 Task: Add Mineral Fusion Brush-On Sun Defense Spf 30 to the cart.
Action: Mouse moved to (325, 161)
Screenshot: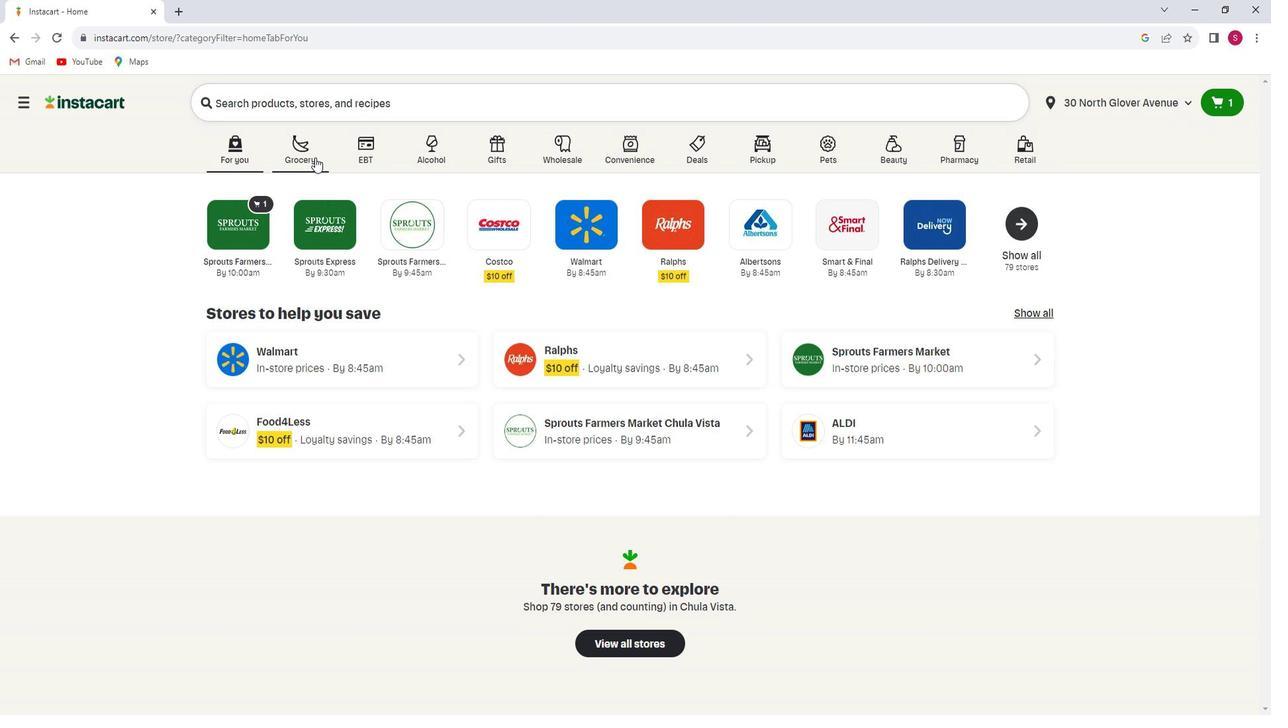 
Action: Mouse pressed left at (325, 161)
Screenshot: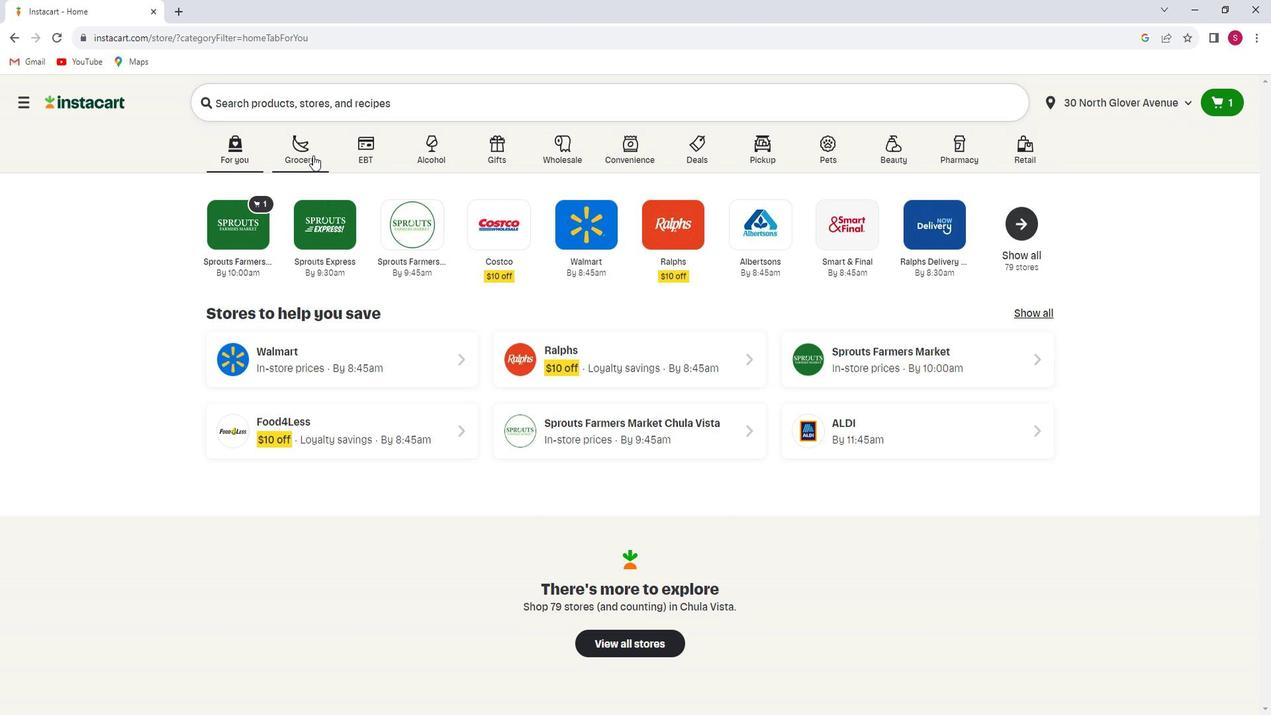 
Action: Mouse moved to (326, 380)
Screenshot: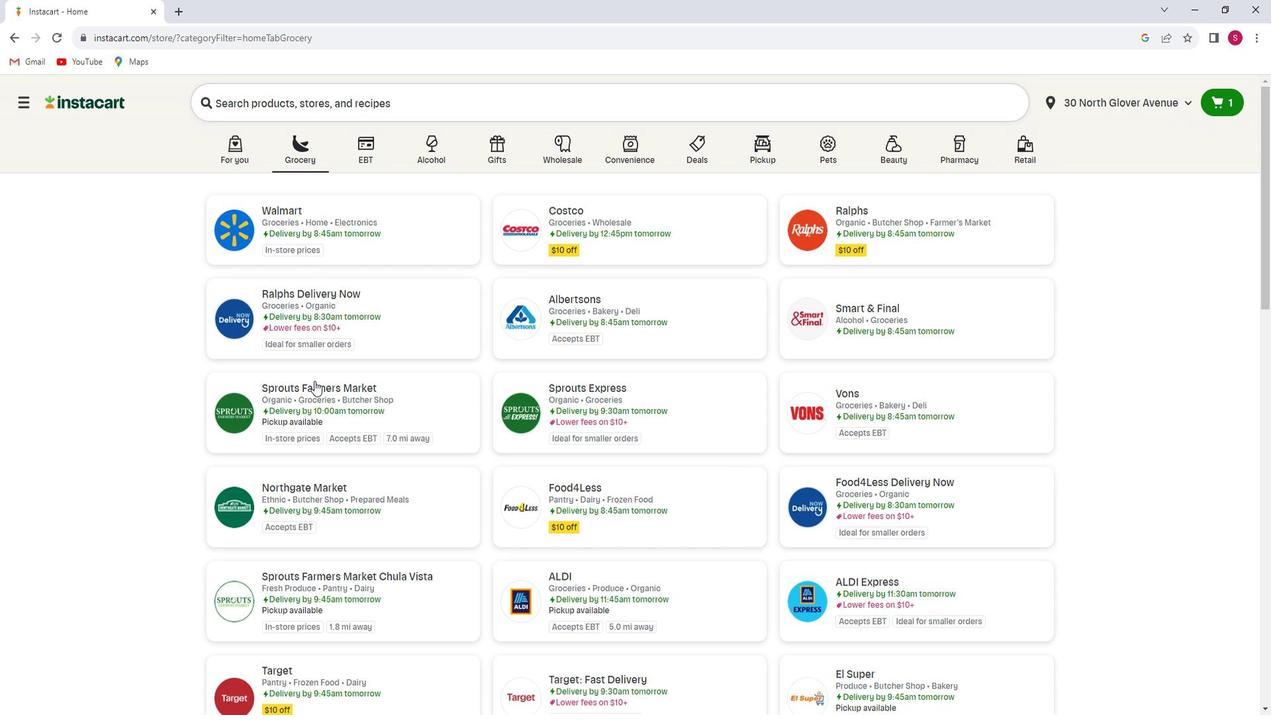 
Action: Mouse pressed left at (326, 380)
Screenshot: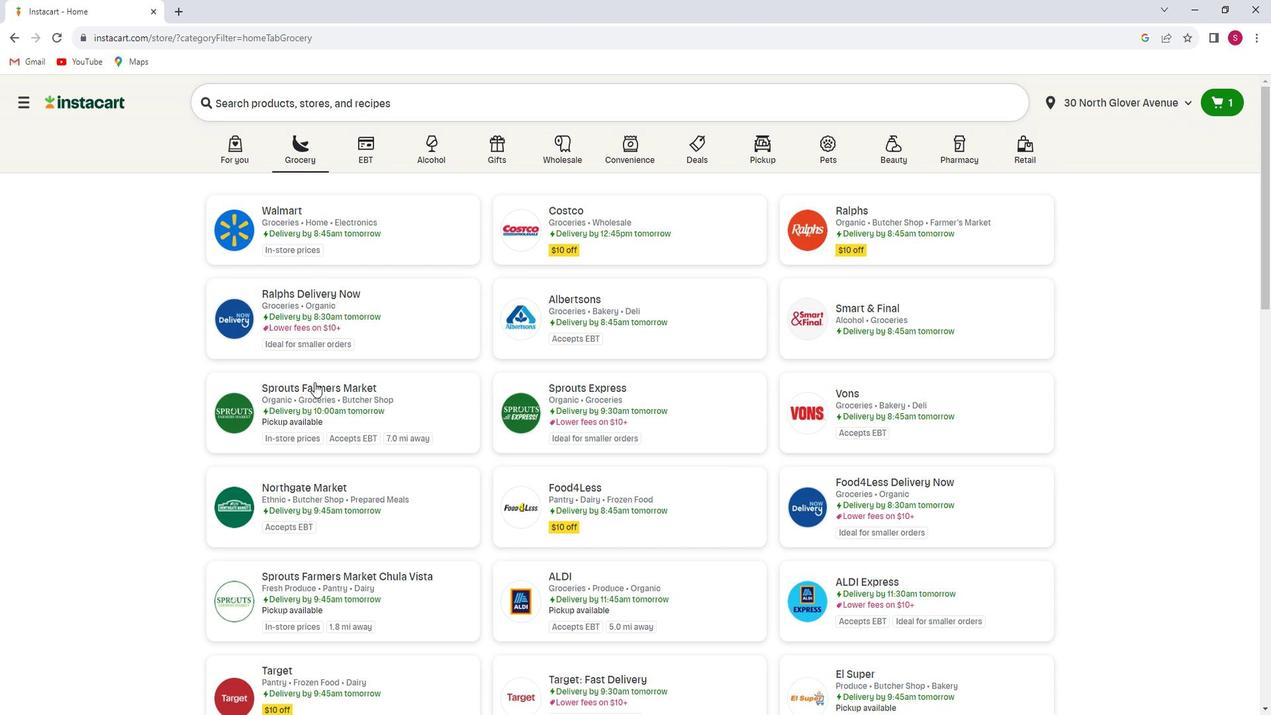 
Action: Mouse moved to (105, 431)
Screenshot: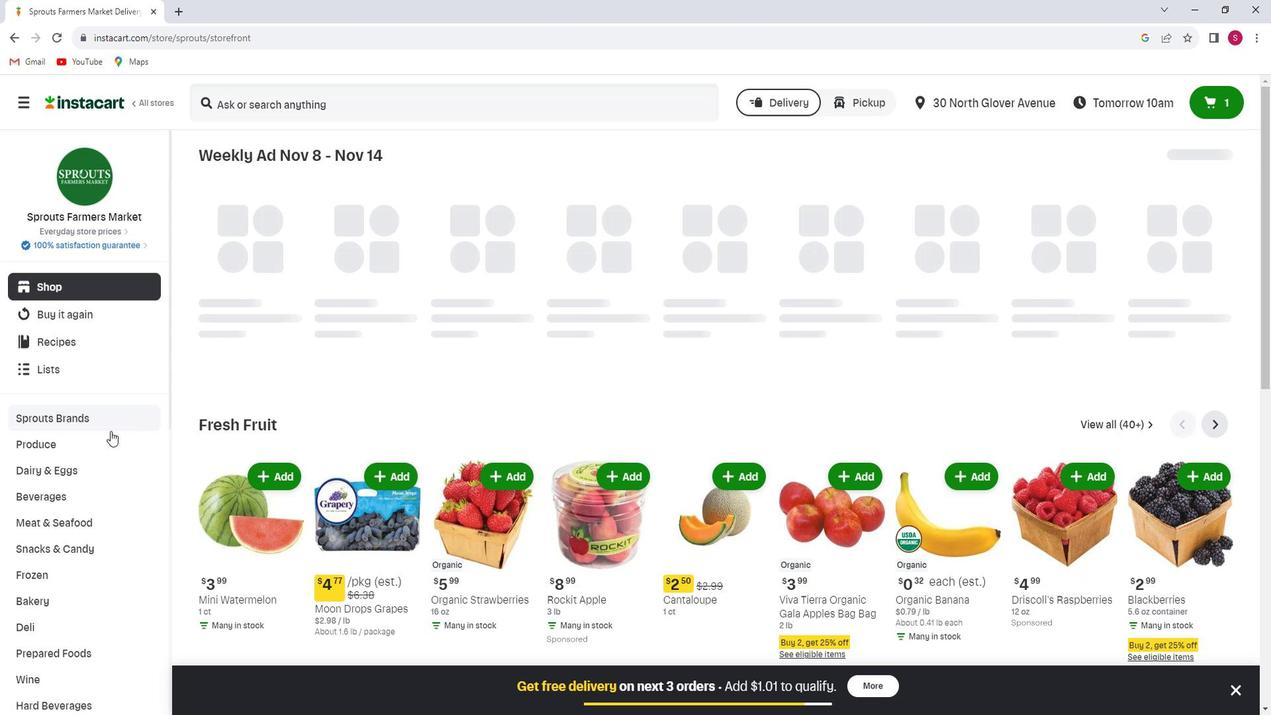 
Action: Mouse scrolled (105, 430) with delta (0, 0)
Screenshot: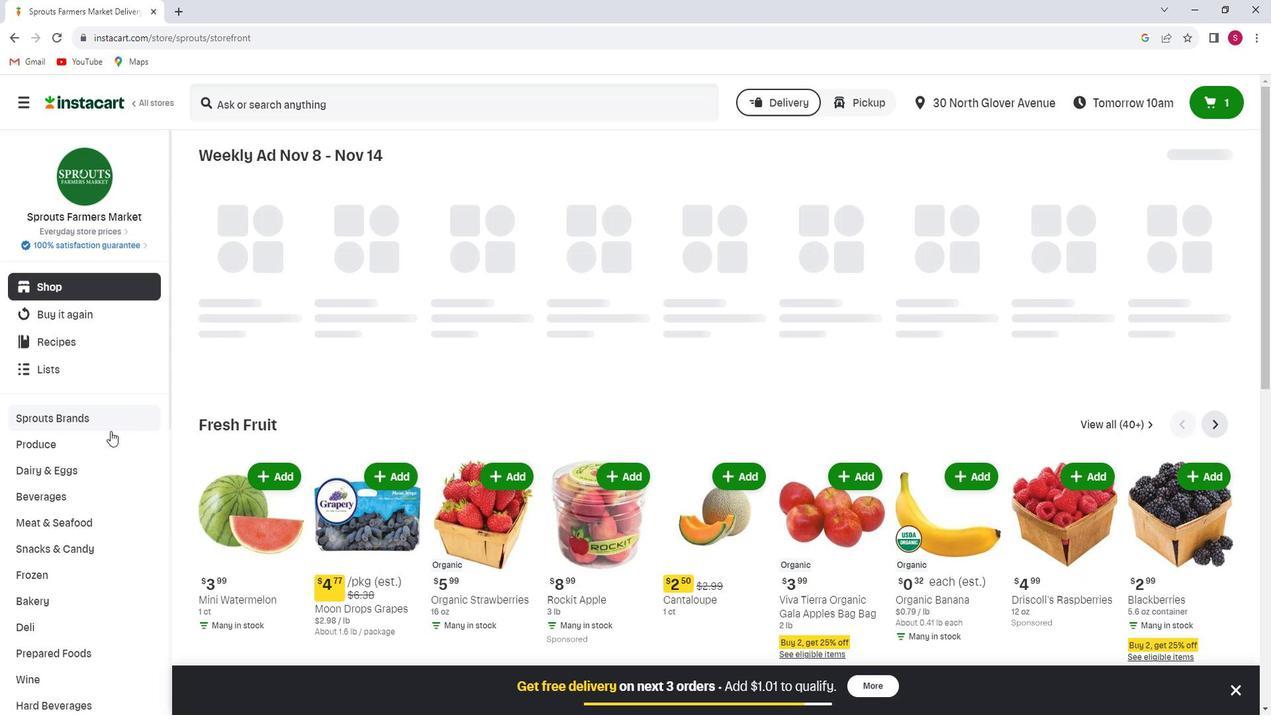 
Action: Mouse scrolled (105, 430) with delta (0, 0)
Screenshot: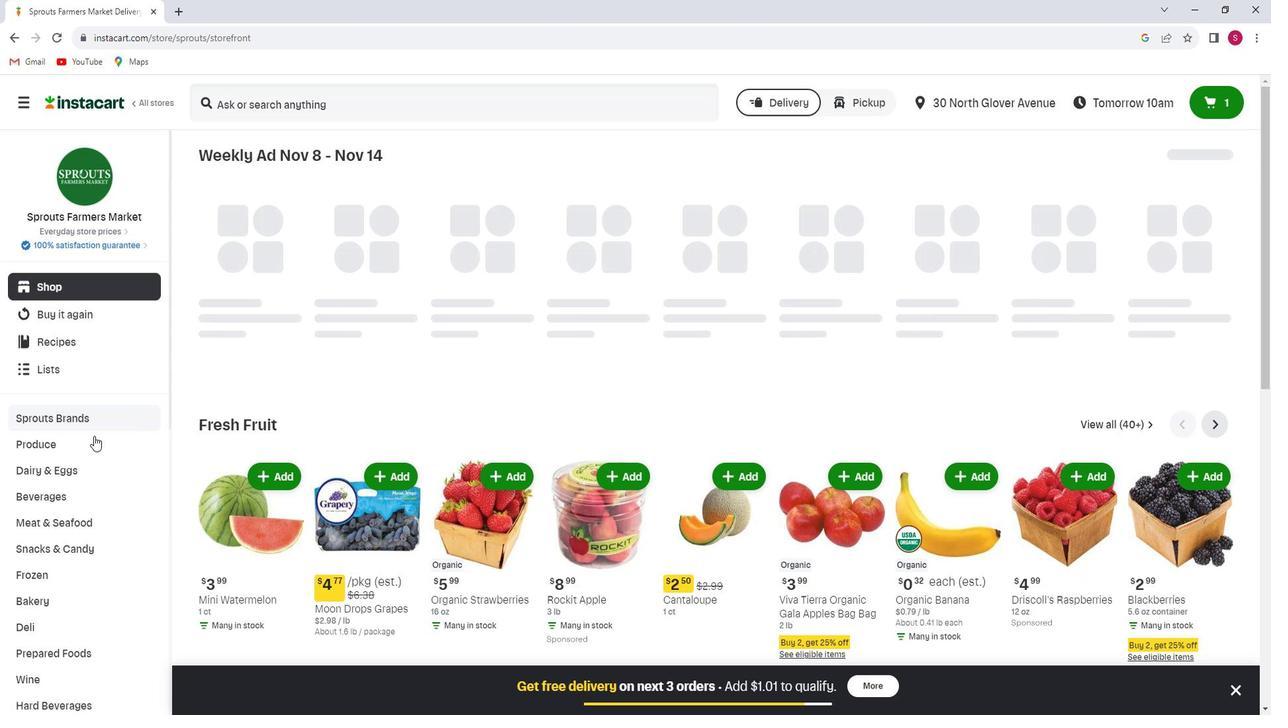 
Action: Mouse scrolled (105, 430) with delta (0, 0)
Screenshot: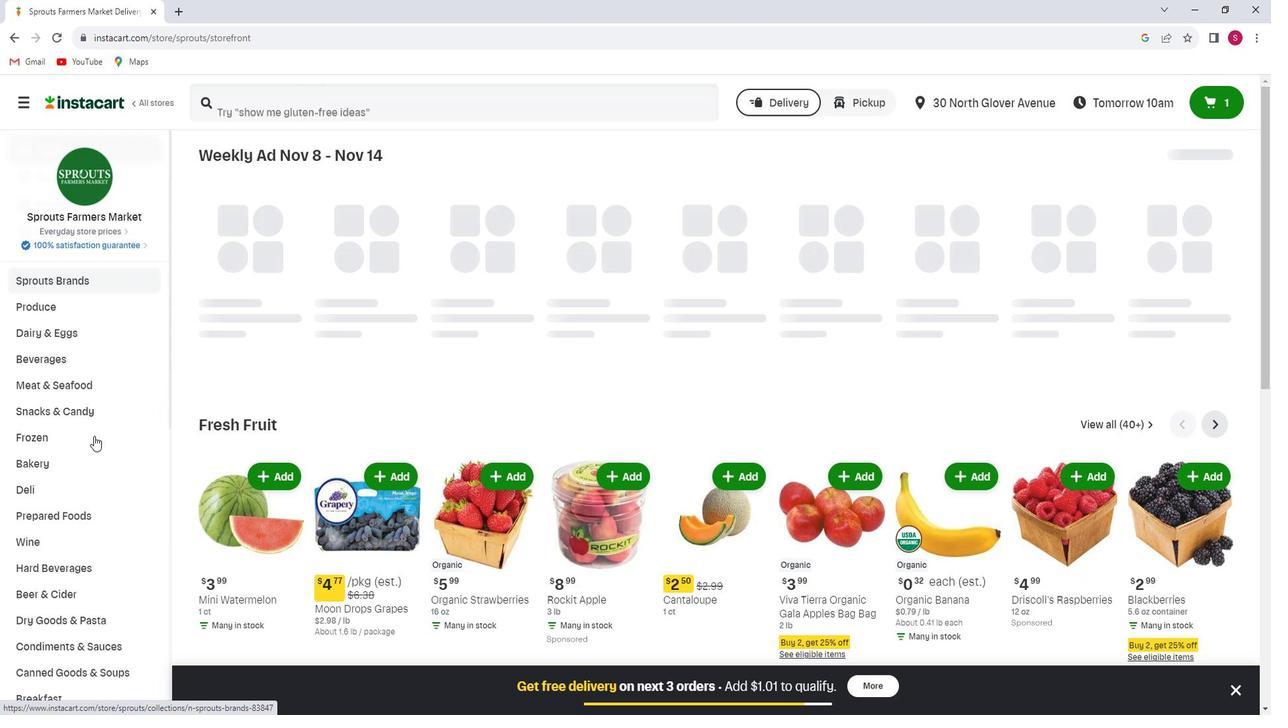 
Action: Mouse scrolled (105, 430) with delta (0, 0)
Screenshot: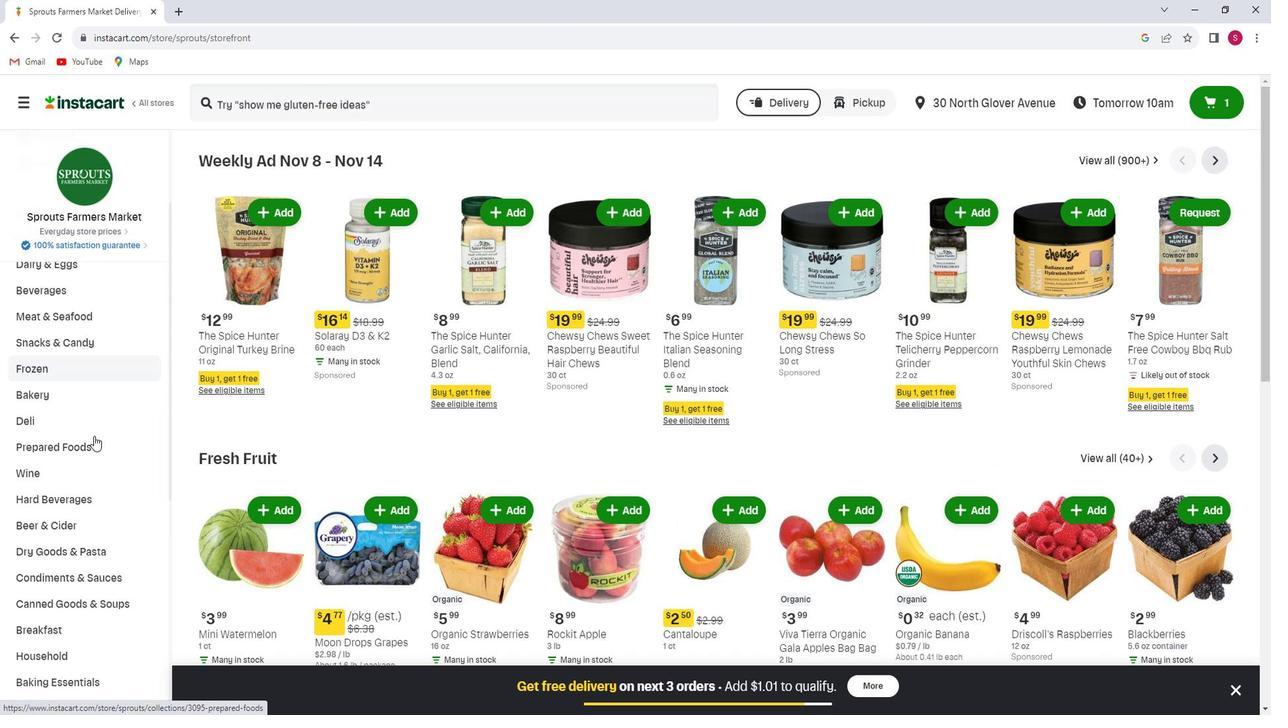 
Action: Mouse scrolled (105, 430) with delta (0, 0)
Screenshot: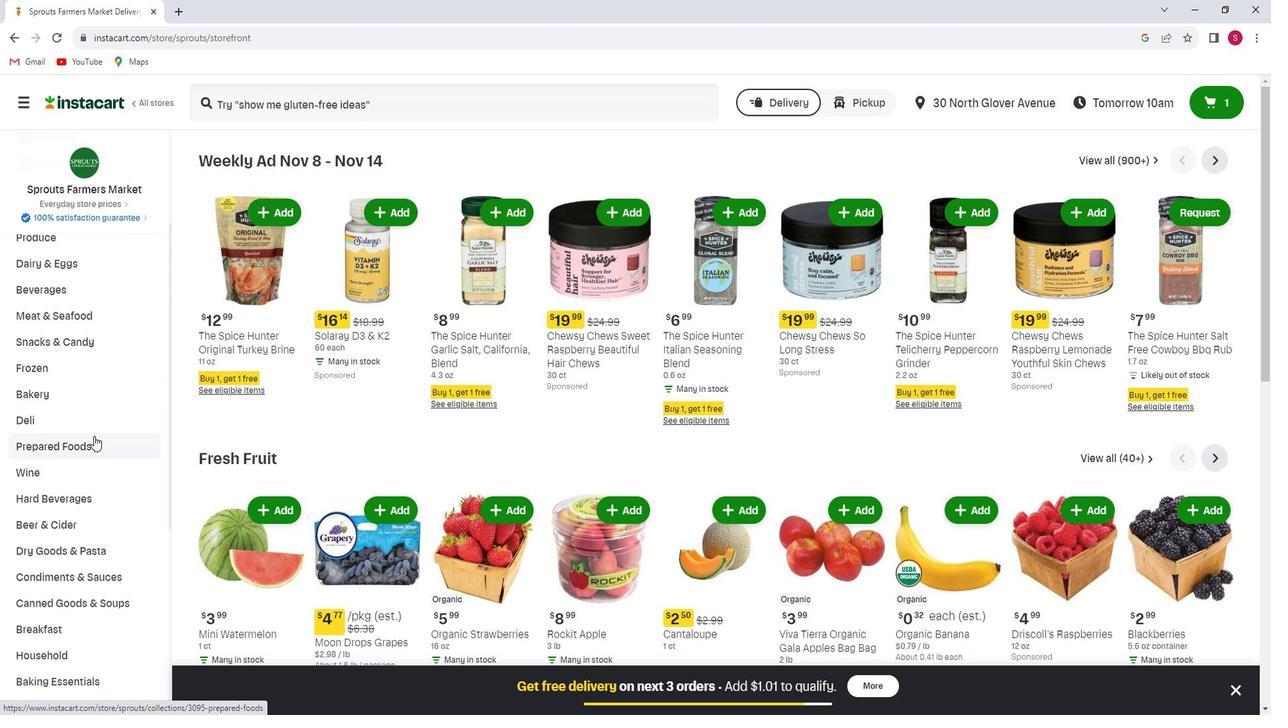 
Action: Mouse scrolled (105, 430) with delta (0, 0)
Screenshot: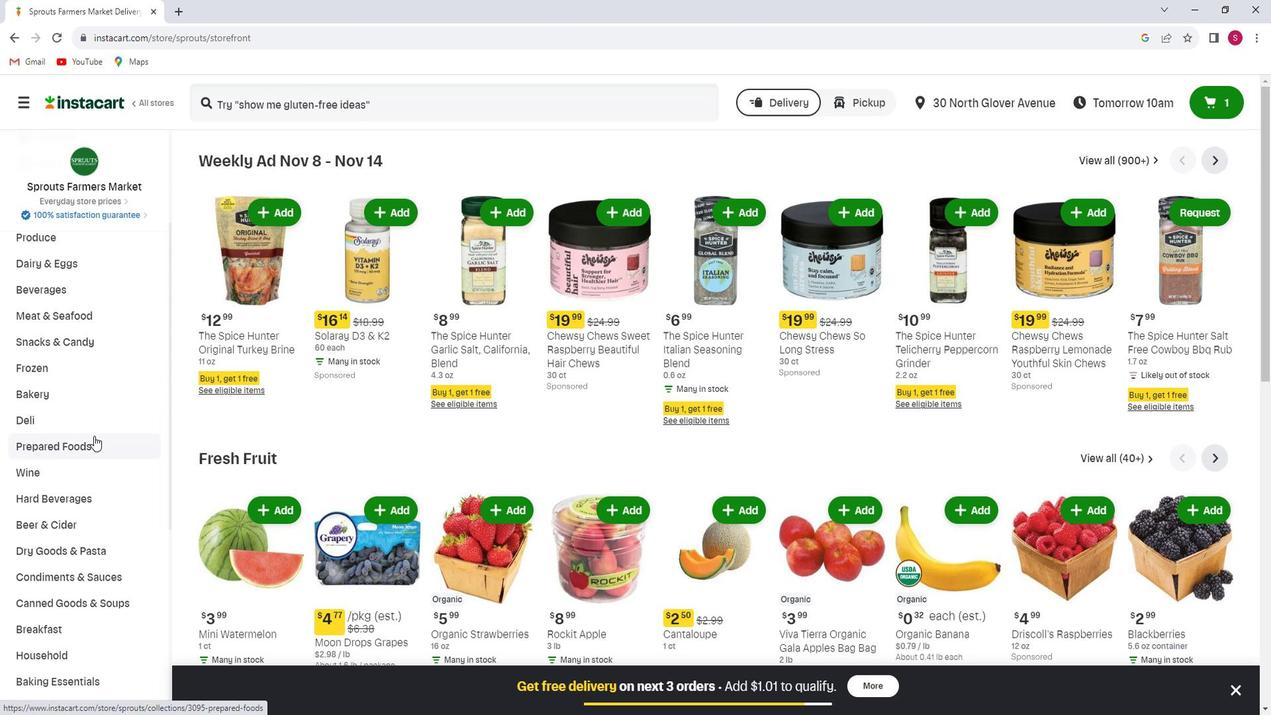 
Action: Mouse scrolled (105, 430) with delta (0, 0)
Screenshot: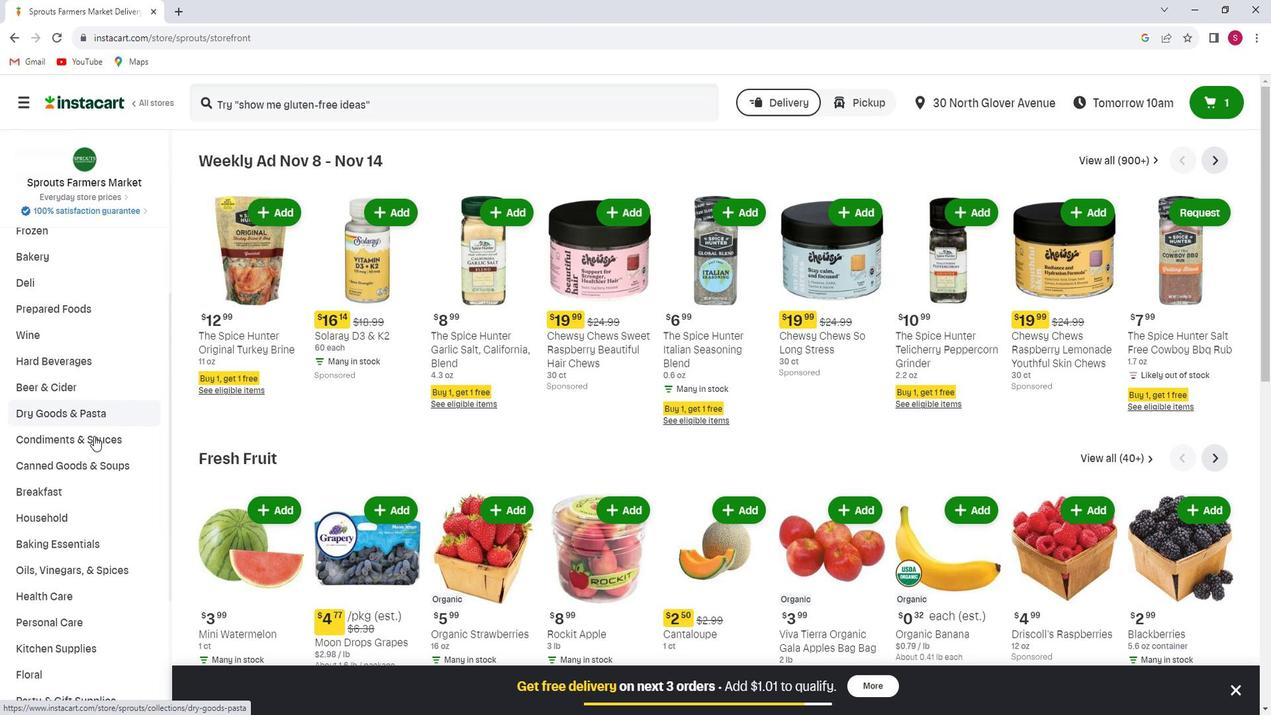 
Action: Mouse scrolled (105, 430) with delta (0, 0)
Screenshot: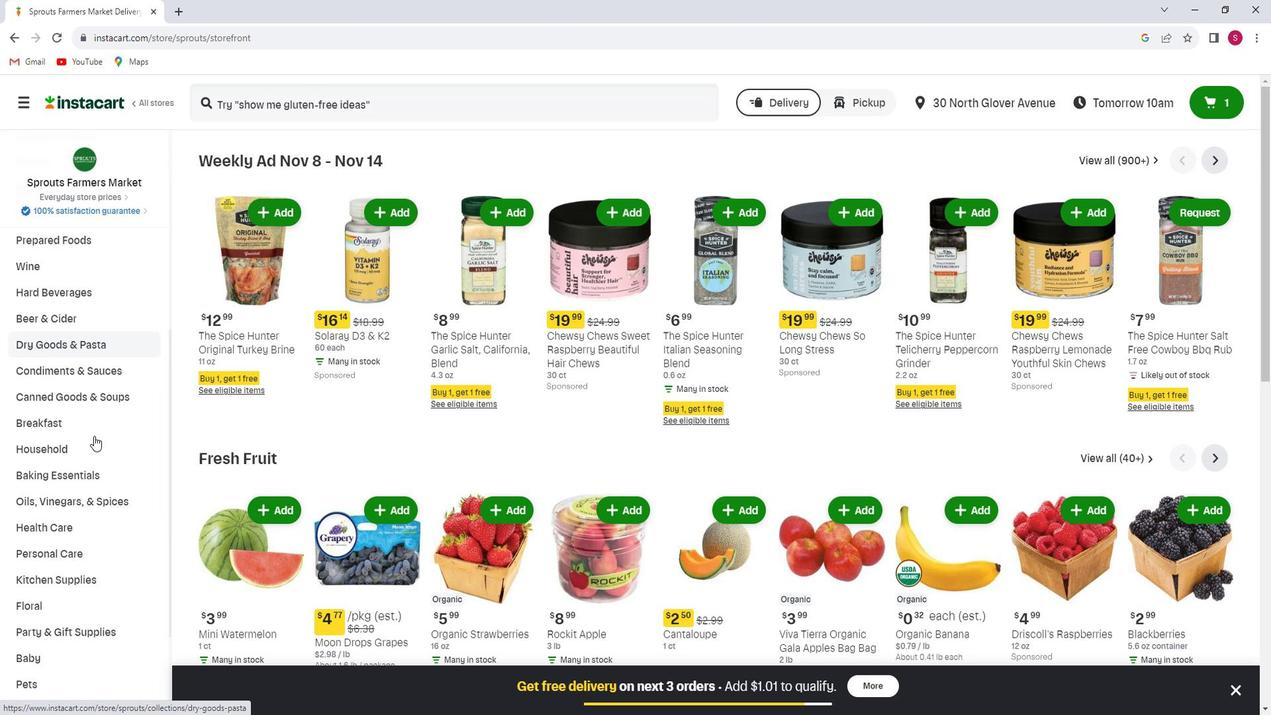 
Action: Mouse moved to (83, 479)
Screenshot: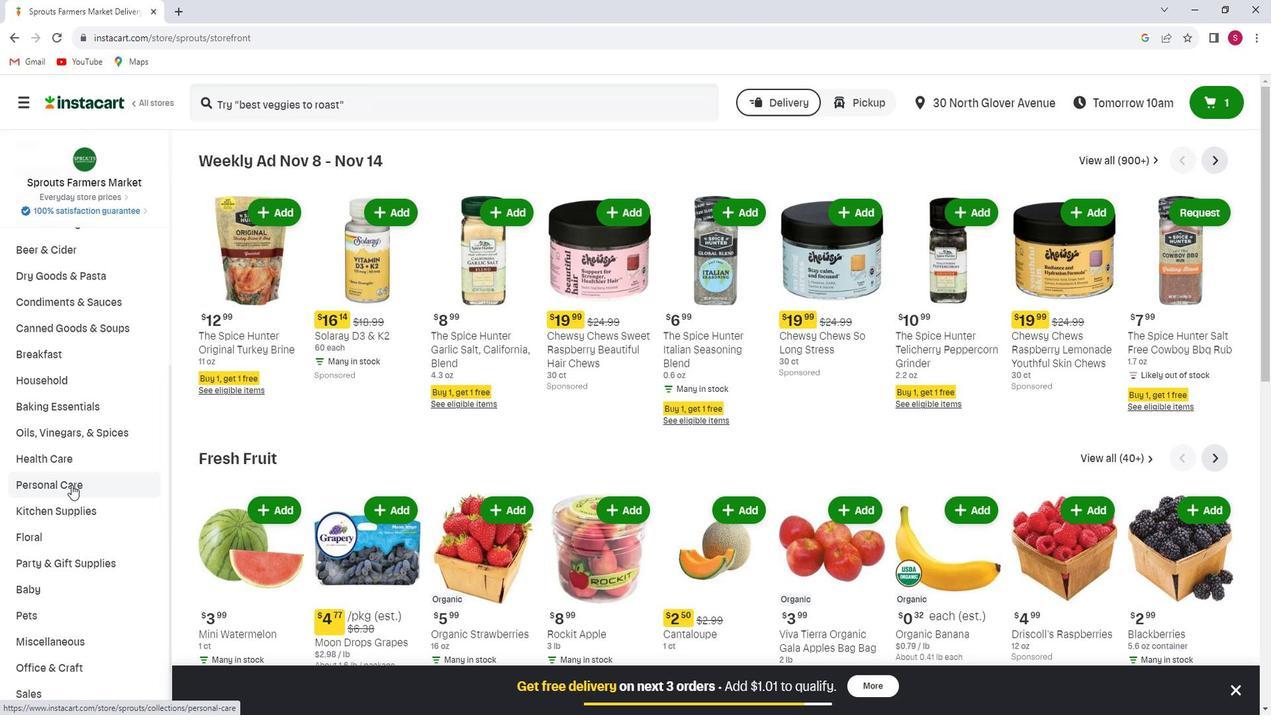 
Action: Mouse pressed left at (83, 479)
Screenshot: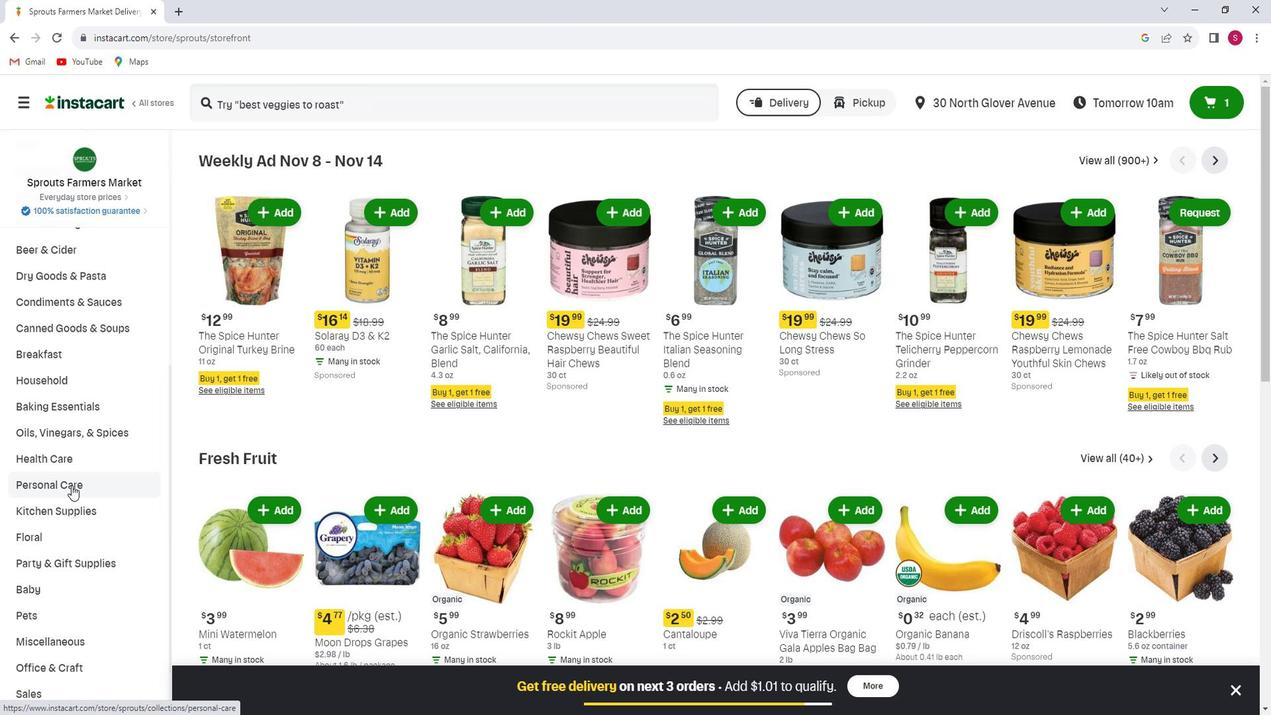 
Action: Mouse moved to (1032, 201)
Screenshot: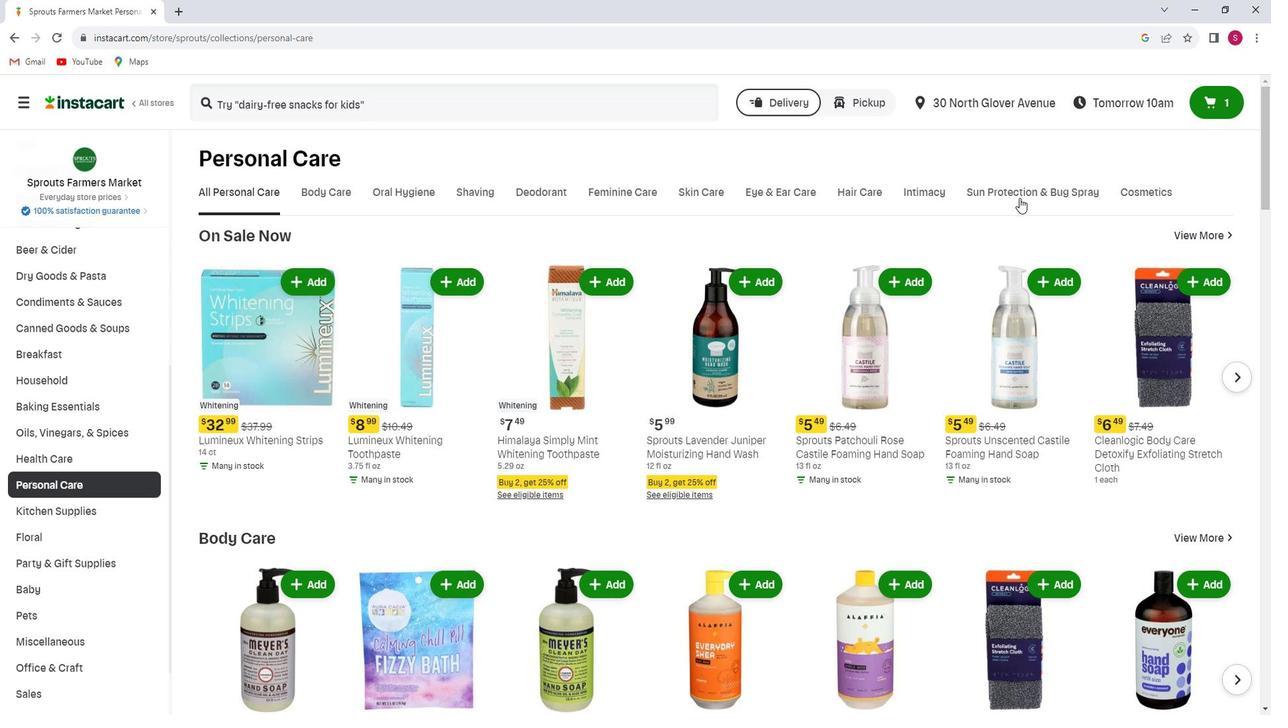
Action: Mouse pressed left at (1032, 201)
Screenshot: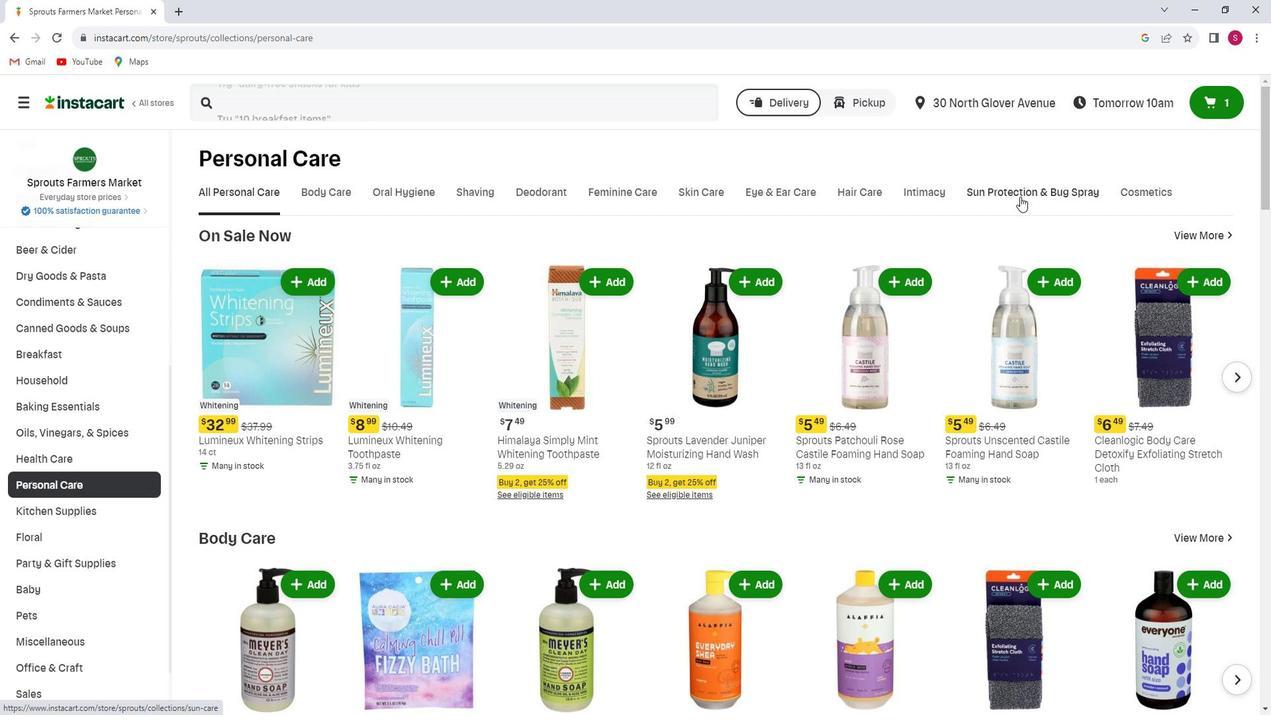 
Action: Mouse moved to (431, 117)
Screenshot: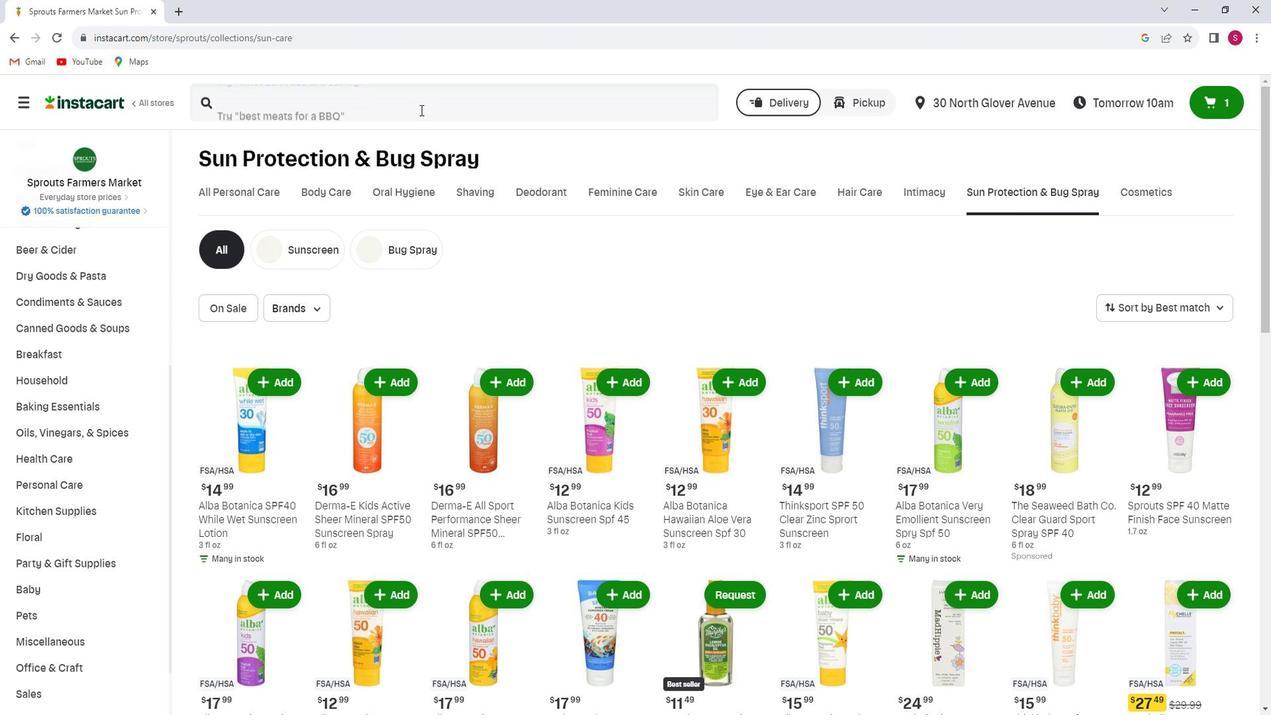 
Action: Mouse pressed left at (431, 117)
Screenshot: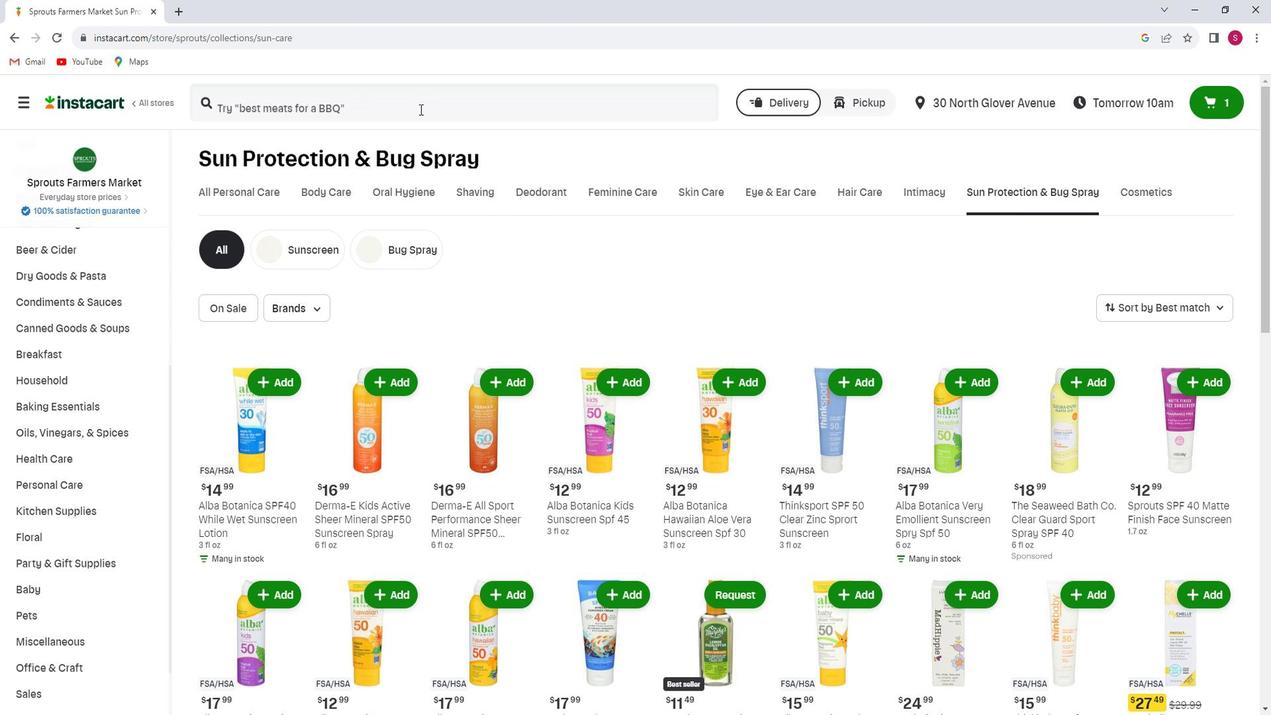 
Action: Key pressed <Key.shift>Mineral<Key.space><Key.shift>Fusion<Key.space><Key.shift><Key.shift>Brush-<Key.shift_r>On<Key.space><Key.shift>Sun<Key.space><Key.shift>Defense<Key.space><Key.shift>Spf<Key.space>30<Key.enter>
Screenshot: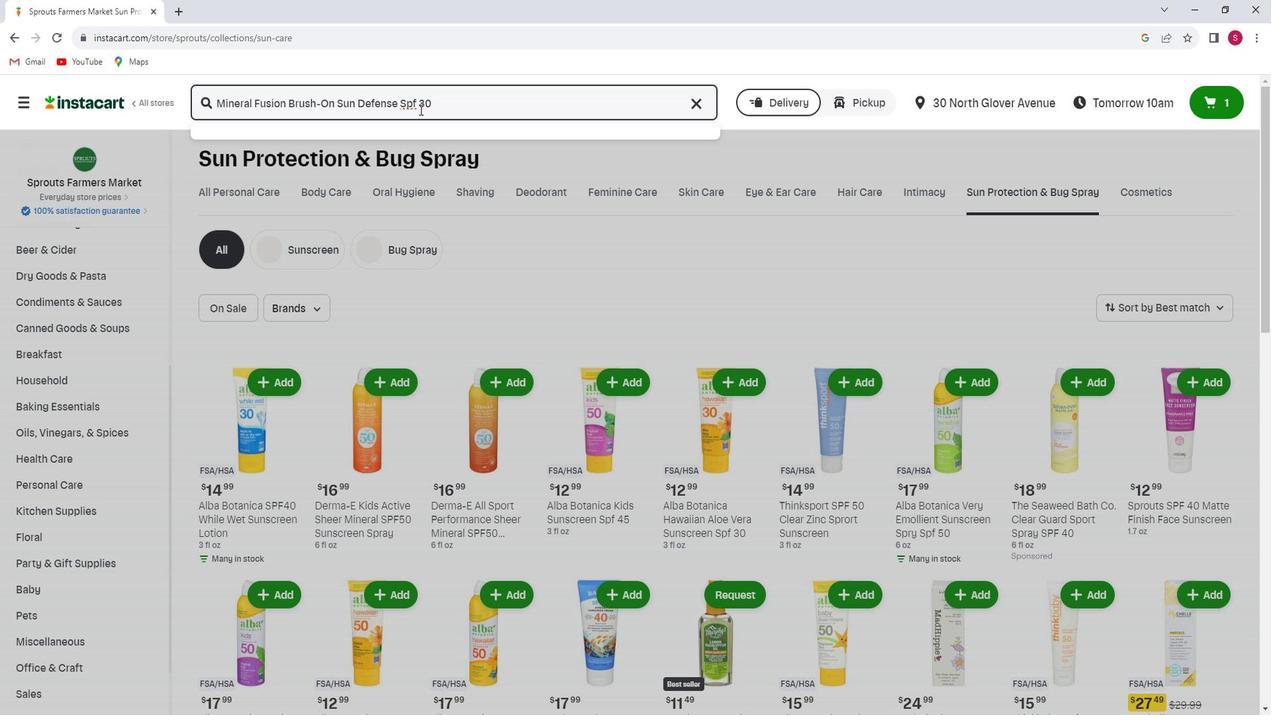 
Action: Mouse moved to (394, 215)
Screenshot: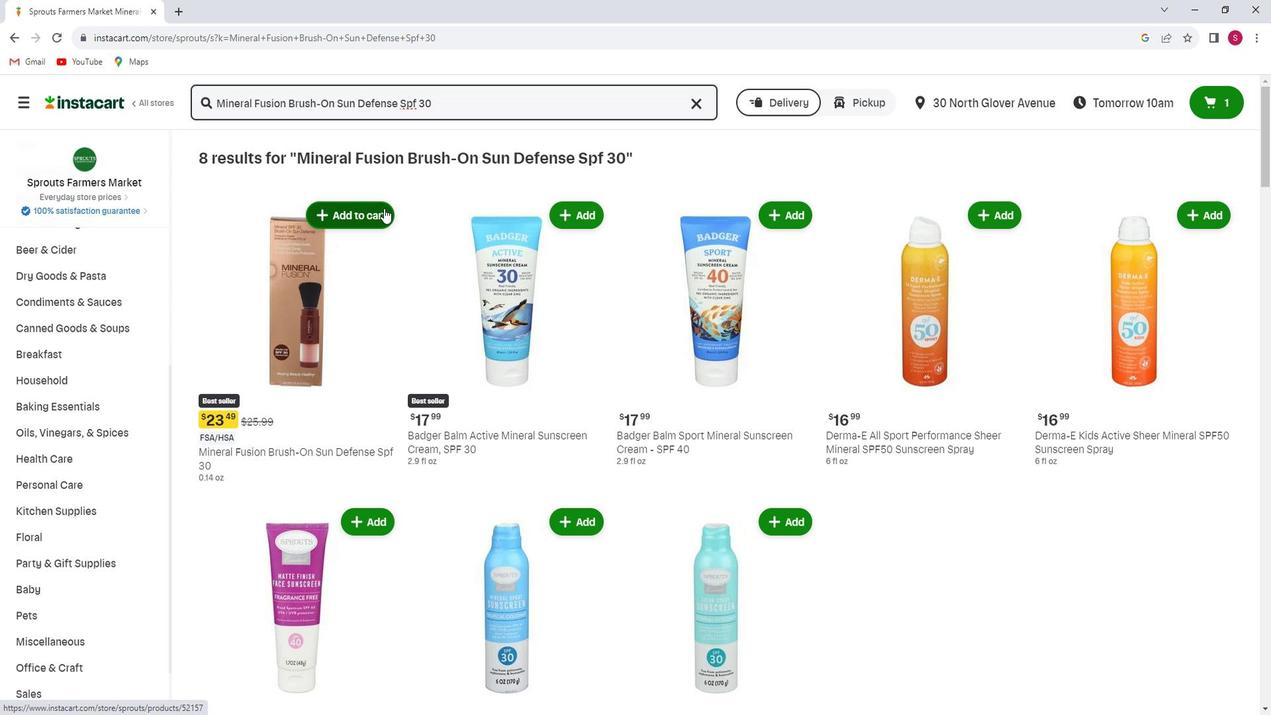 
Action: Mouse pressed left at (394, 215)
Screenshot: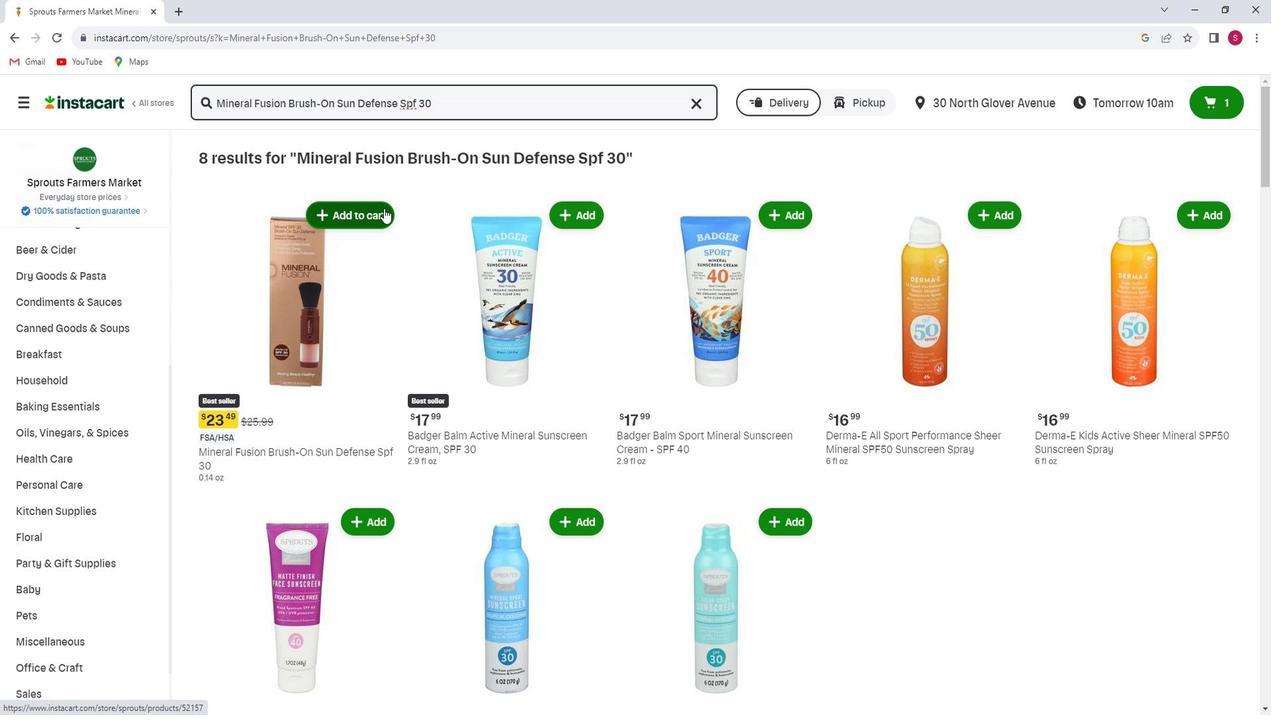
Action: Mouse moved to (426, 252)
Screenshot: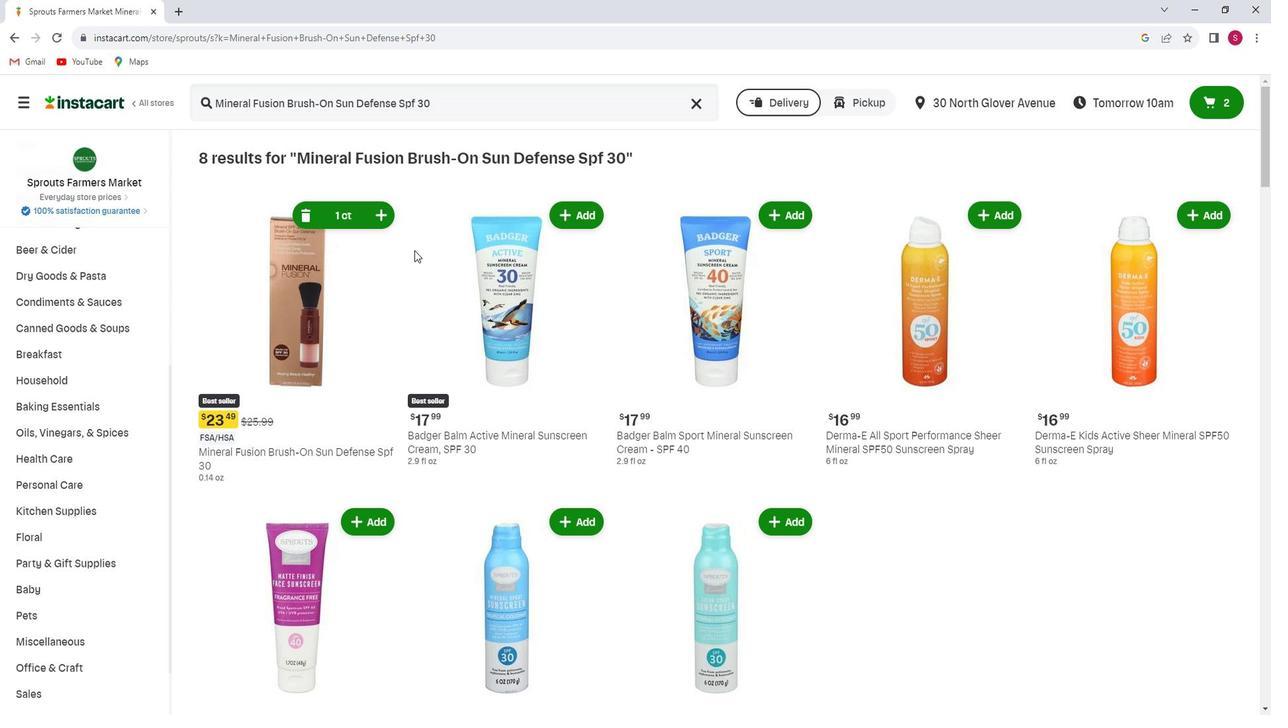 
